 Task: Set up a reminder for the networking event registration.
Action: Mouse pressed left at (80, 103)
Screenshot: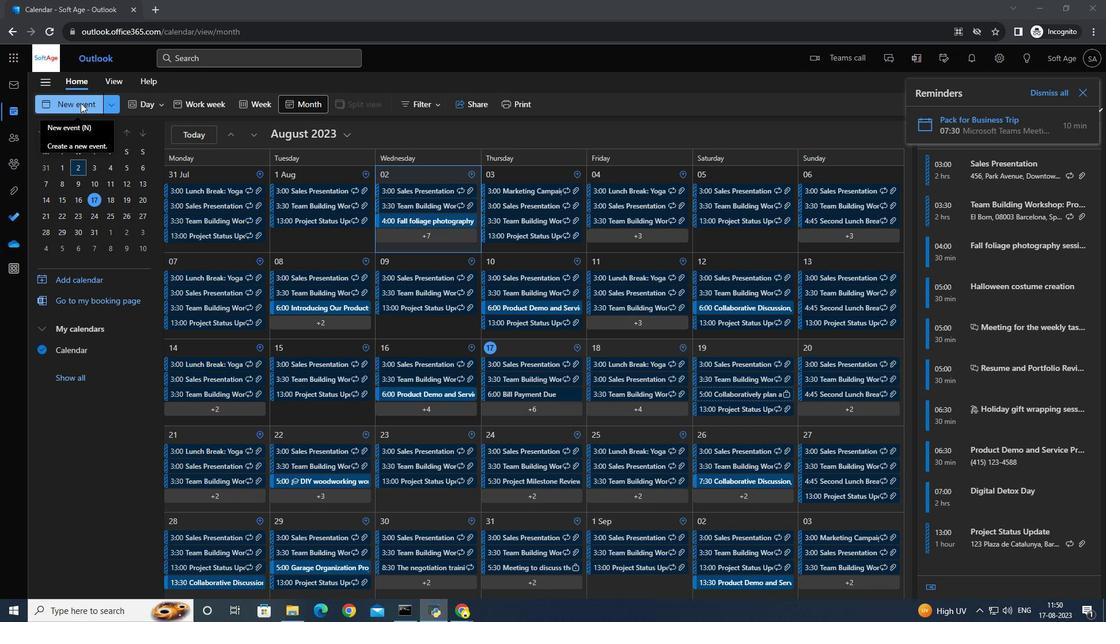 
Action: Mouse moved to (387, 174)
Screenshot: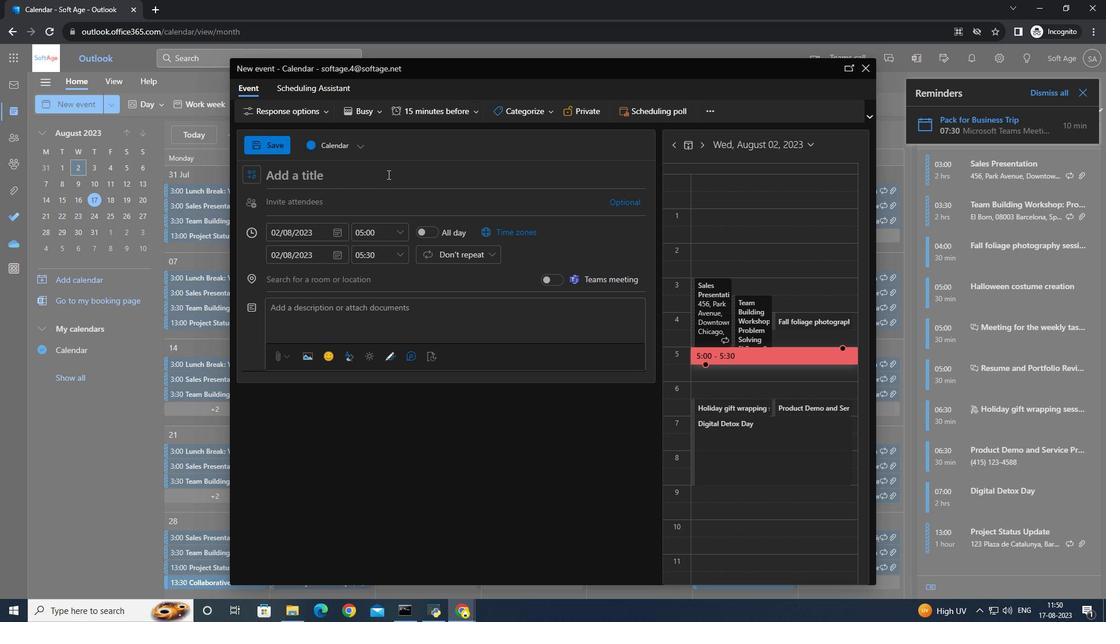 
Action: Key pressed <Key.caps_lock>N<Key.caps_lock>ew<Key.backspace>tworking<Key.space>event<Key.space>regit<Key.backspace>st
Screenshot: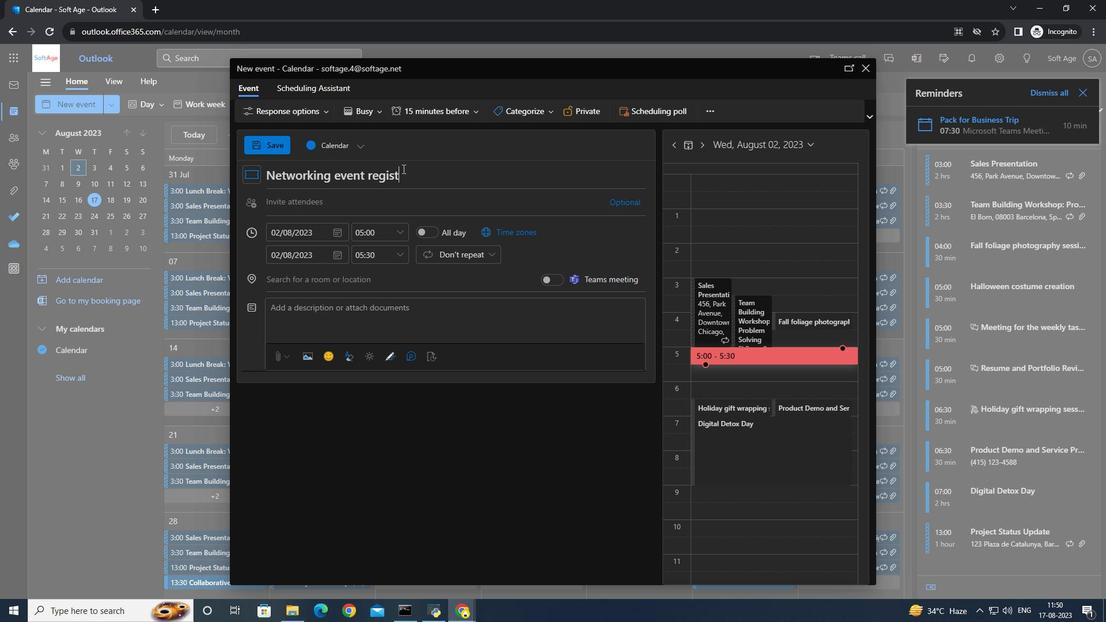
Action: Mouse moved to (402, 168)
Screenshot: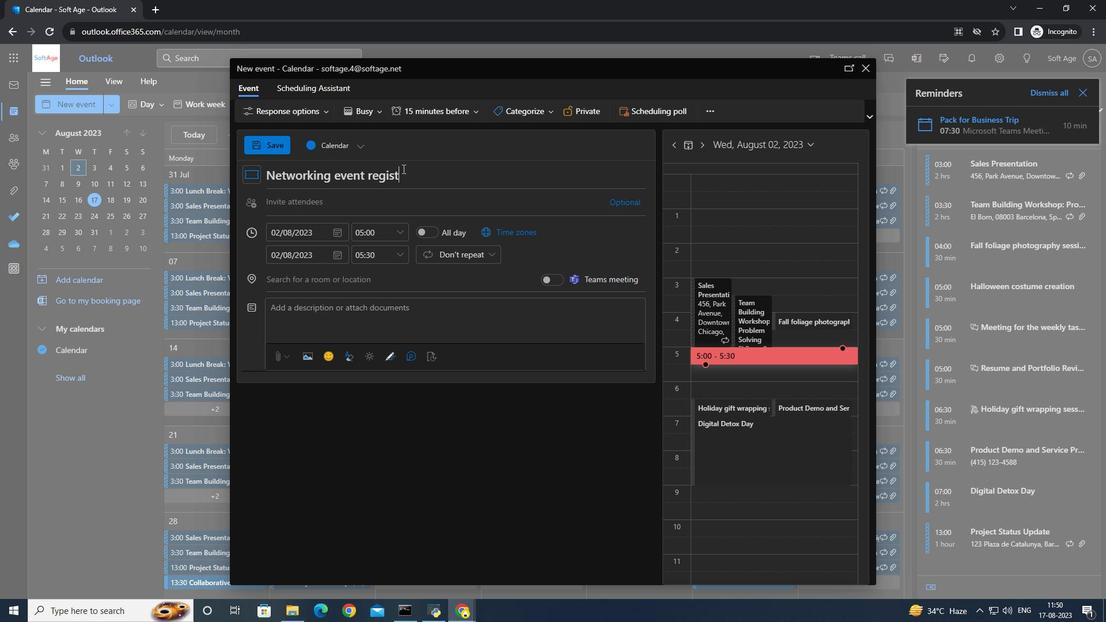 
Action: Key pressed ration
Screenshot: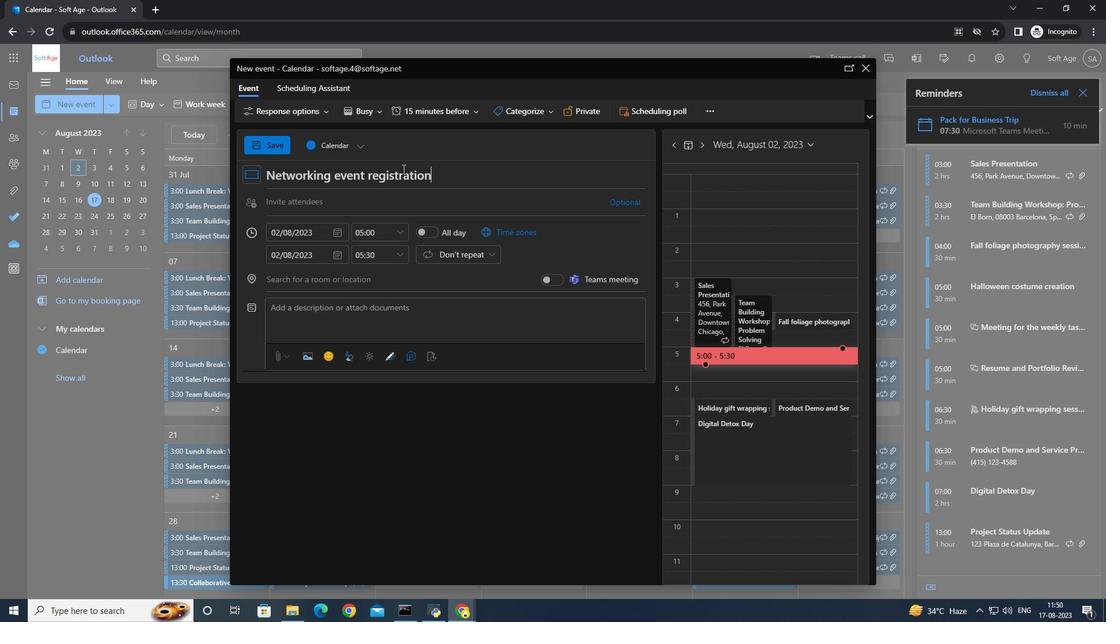 
Action: Mouse moved to (375, 179)
Screenshot: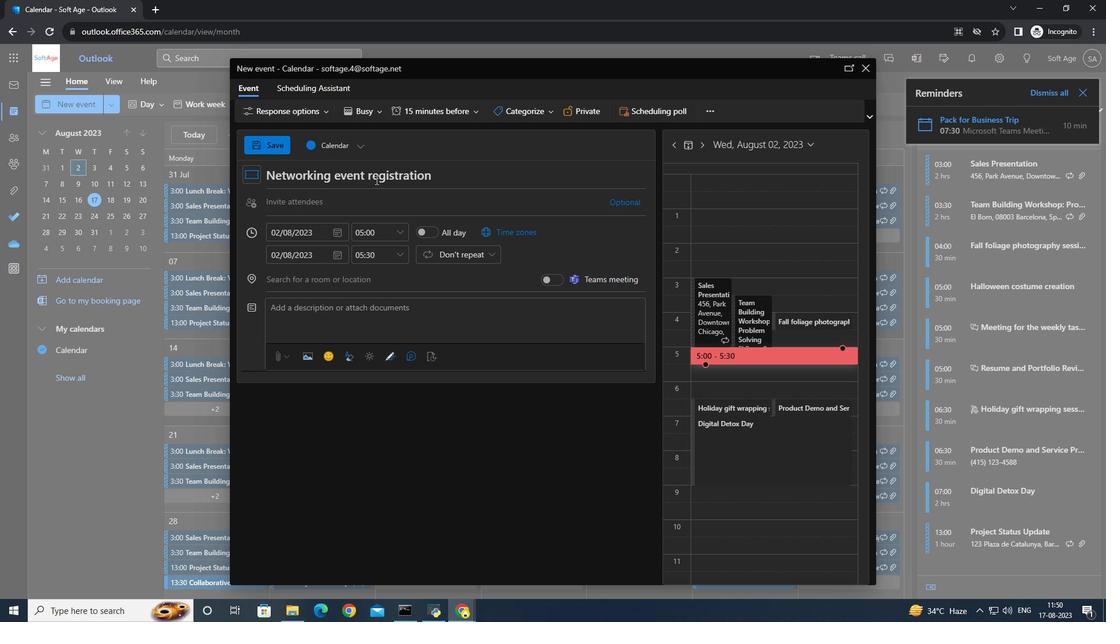 
Action: Mouse pressed left at (375, 179)
Screenshot: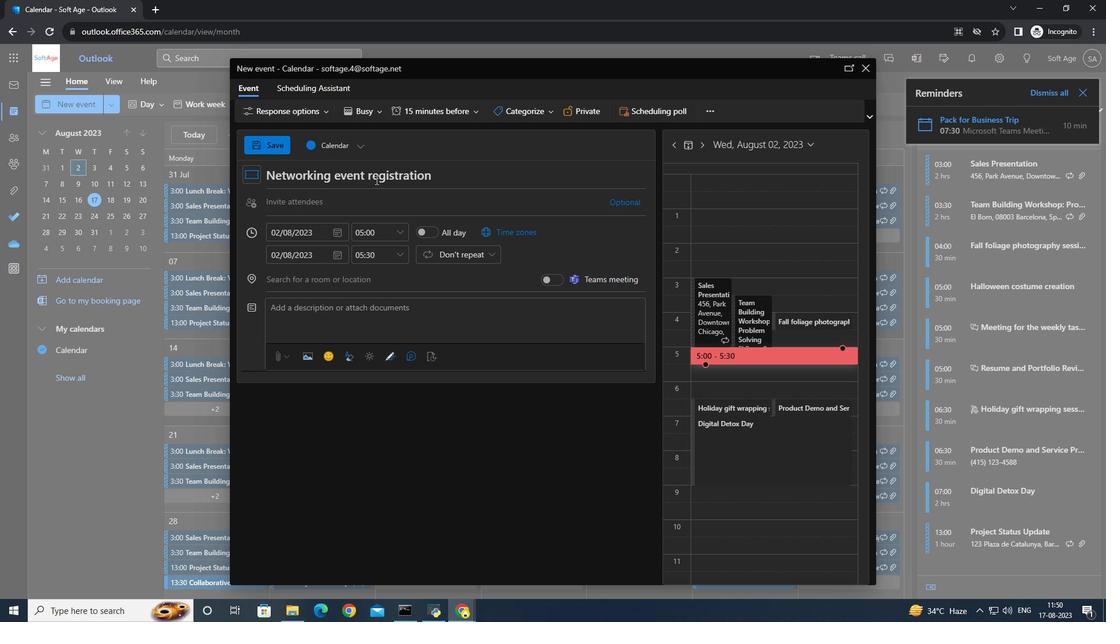 
Action: Mouse moved to (372, 180)
Screenshot: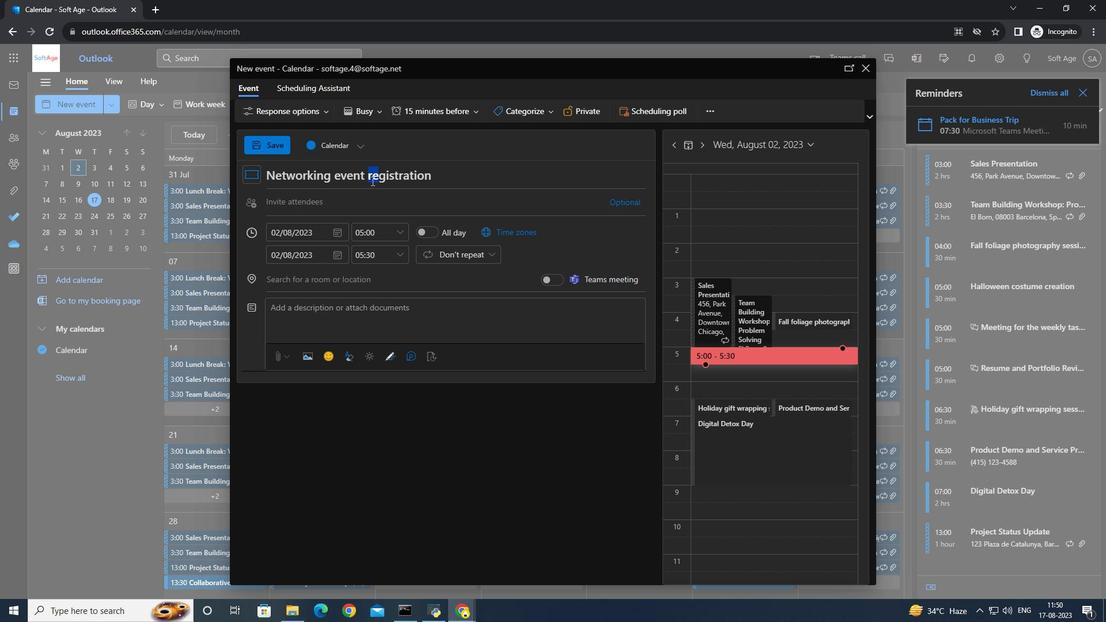 
Action: Key pressed <Key.backspace><Key.caps_lock>R<Key.caps_lock>e
Screenshot: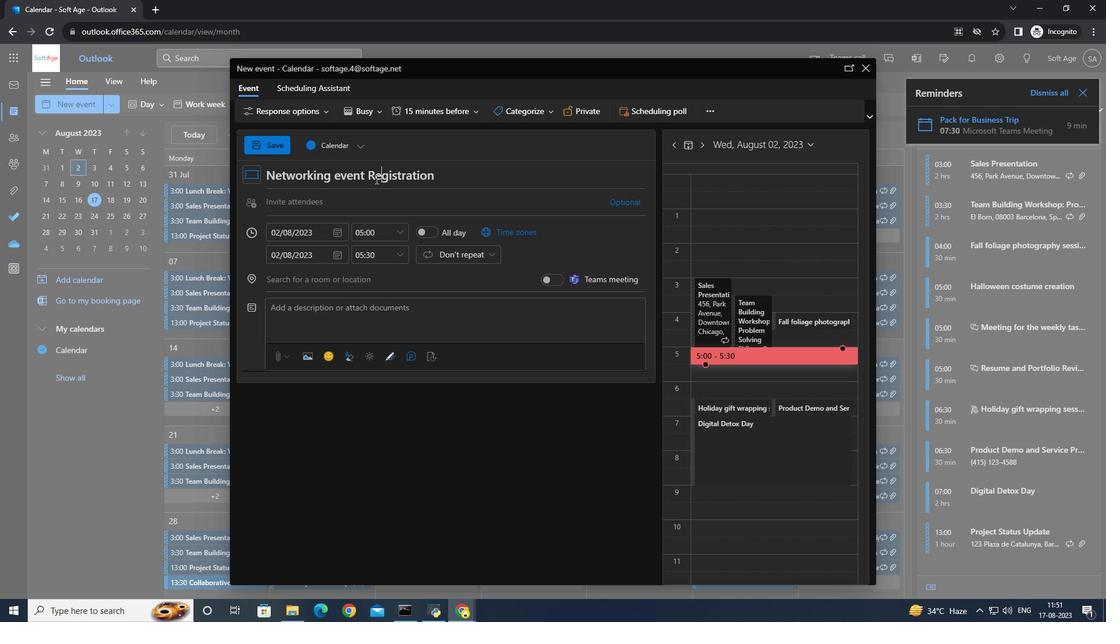 
Action: Mouse moved to (273, 142)
Screenshot: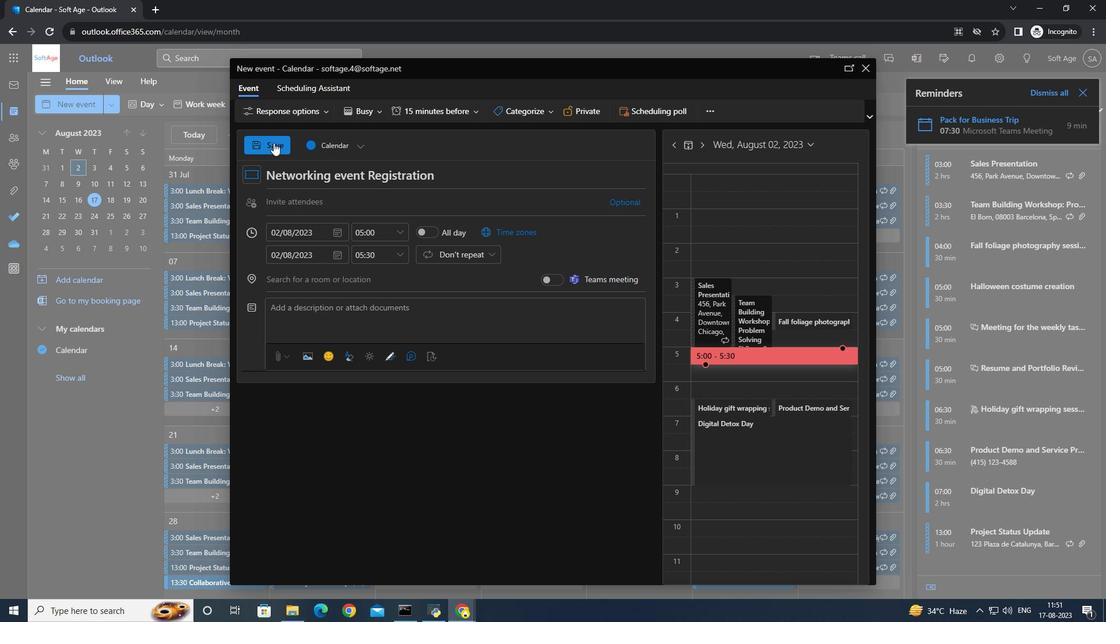 
Action: Mouse pressed left at (273, 142)
Screenshot: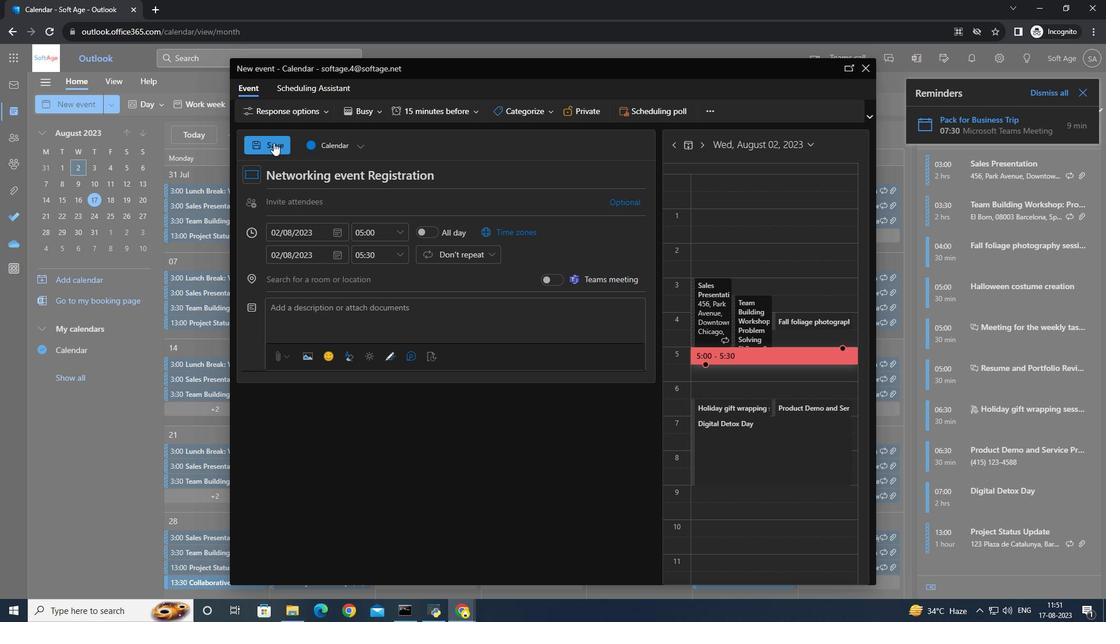 
Action: Mouse moved to (254, 151)
Screenshot: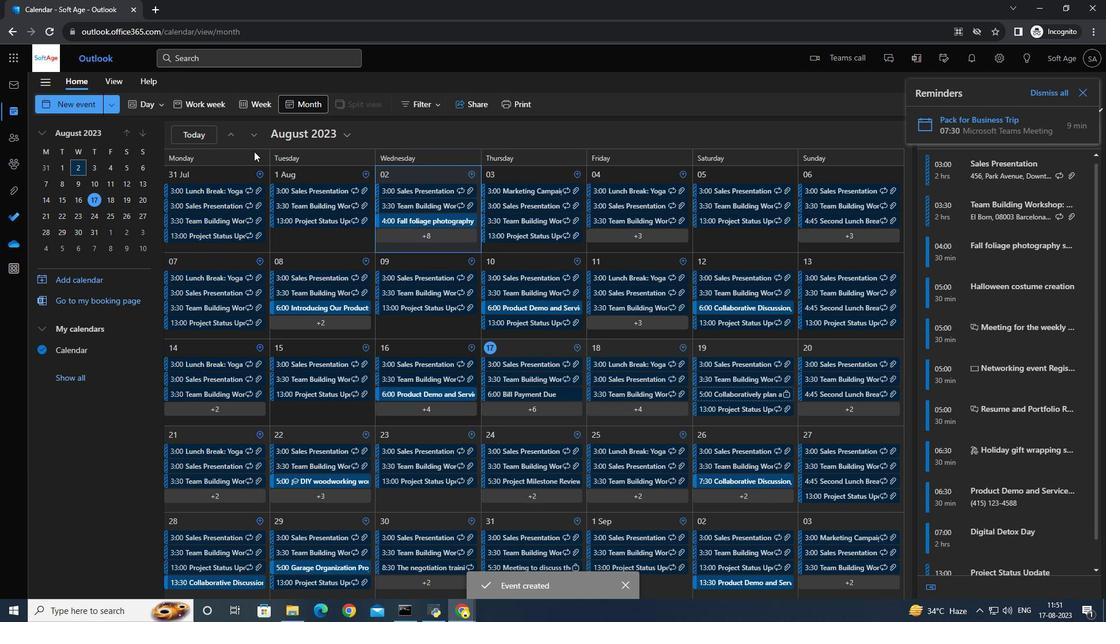 
